 Task: Set the outline thickness for the text renderer to thick.
Action: Mouse moved to (140, 18)
Screenshot: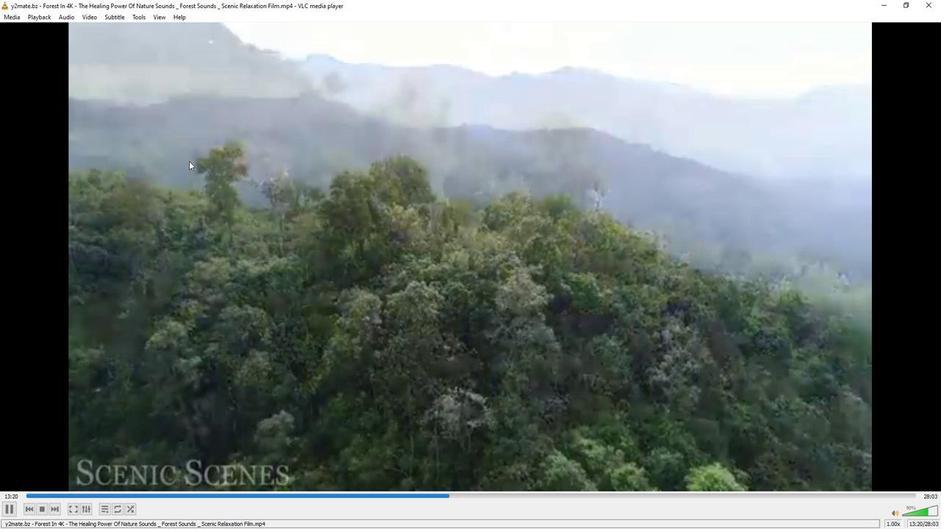 
Action: Mouse pressed left at (140, 18)
Screenshot: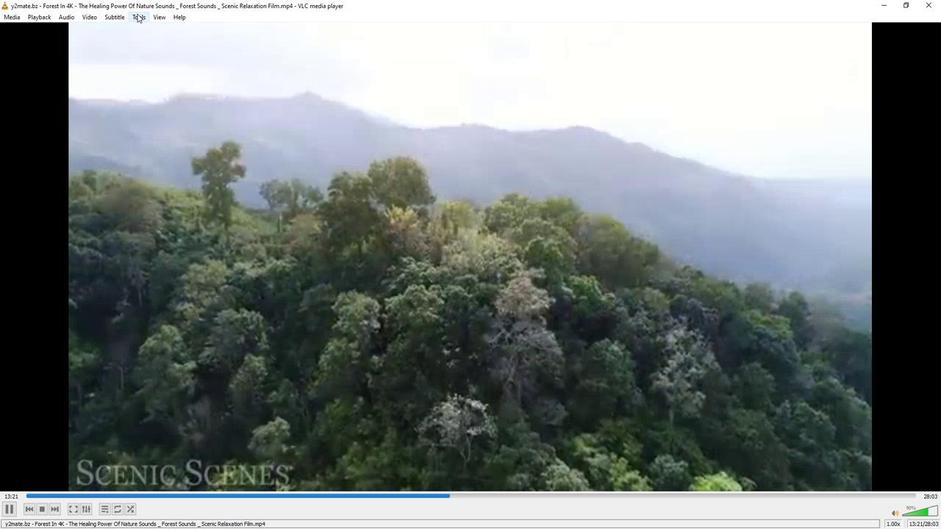 
Action: Mouse moved to (169, 133)
Screenshot: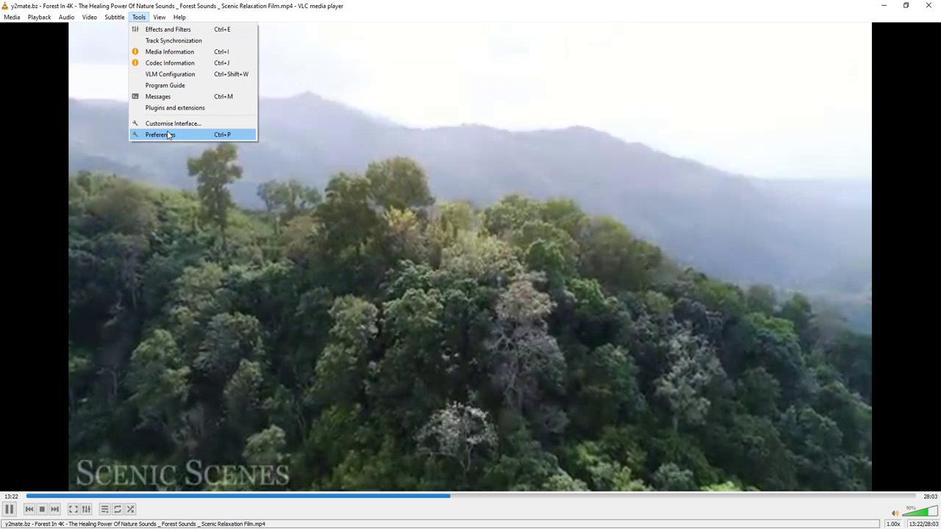 
Action: Mouse pressed left at (169, 133)
Screenshot: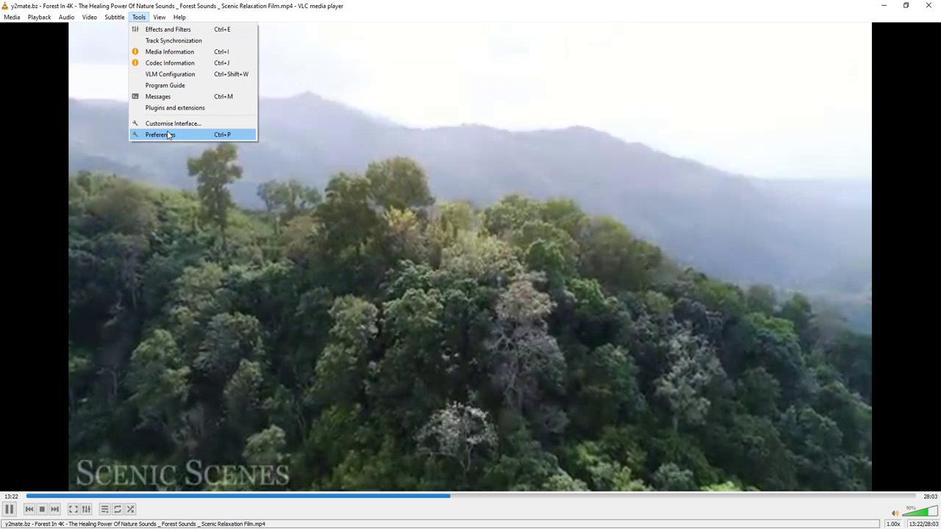 
Action: Mouse moved to (308, 425)
Screenshot: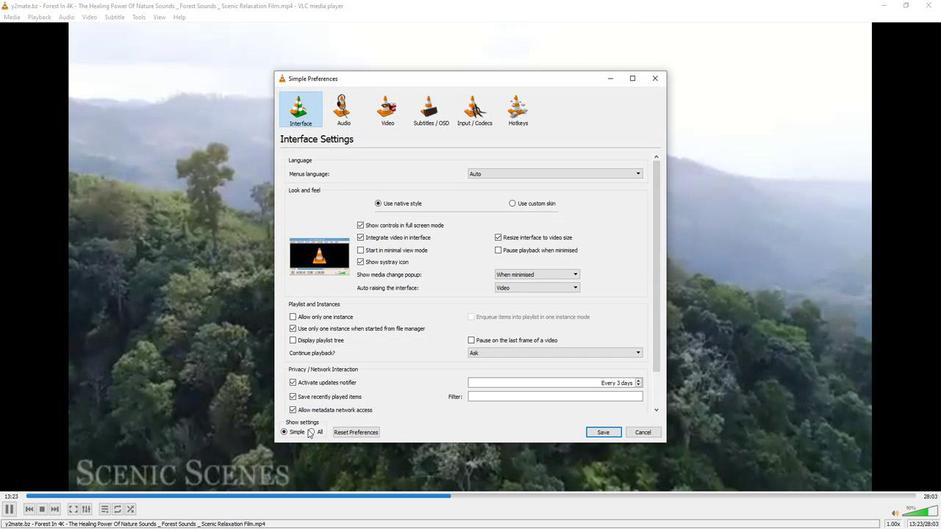 
Action: Mouse pressed left at (308, 425)
Screenshot: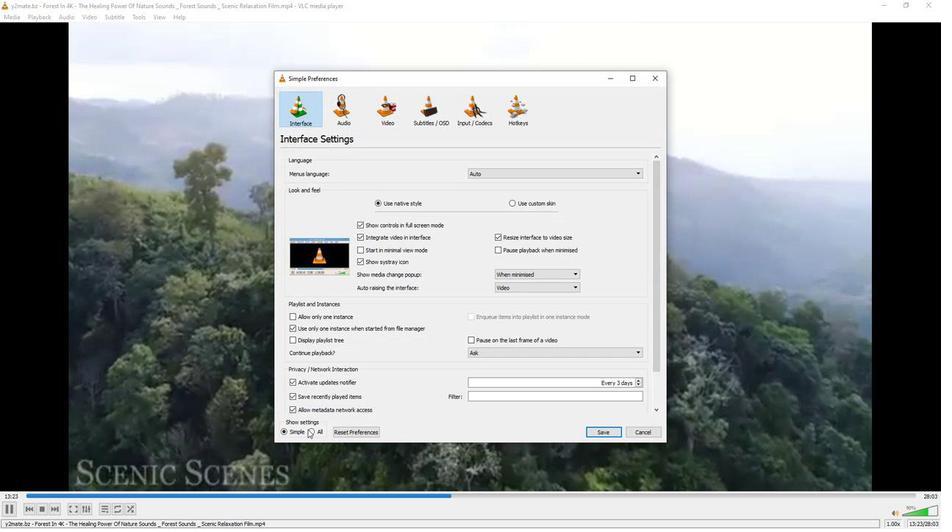 
Action: Mouse moved to (313, 424)
Screenshot: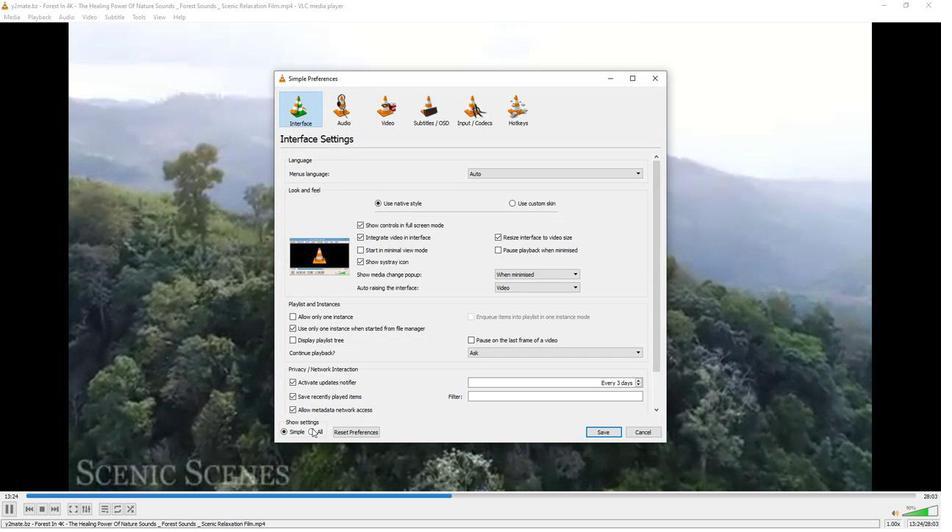 
Action: Mouse pressed left at (313, 424)
Screenshot: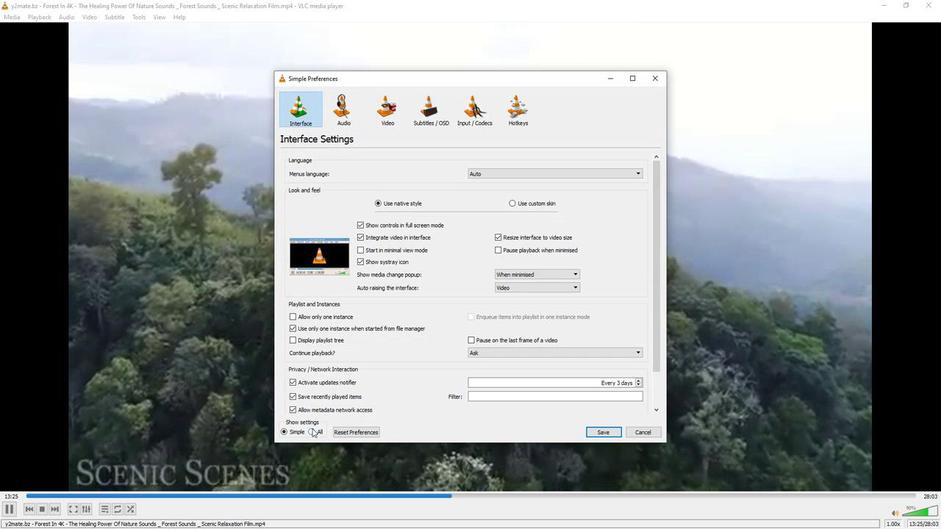 
Action: Mouse moved to (319, 334)
Screenshot: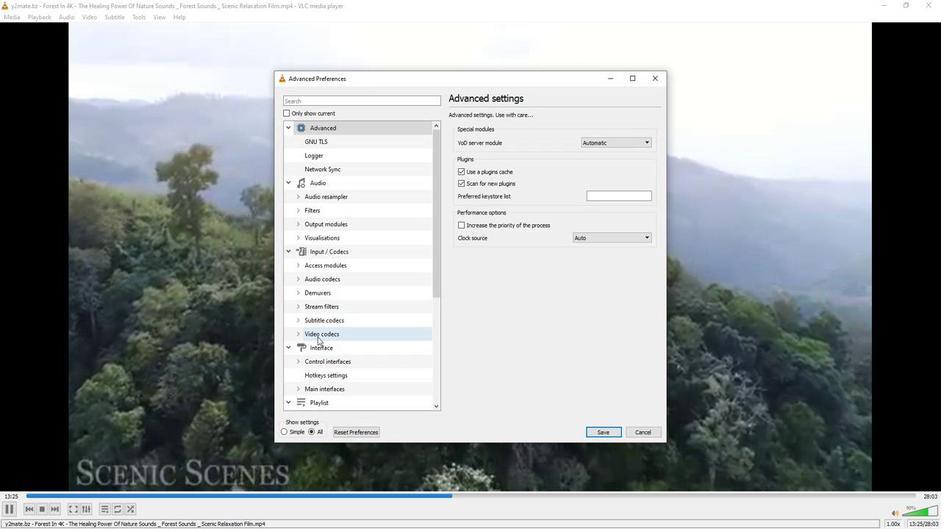 
Action: Mouse scrolled (319, 334) with delta (0, 0)
Screenshot: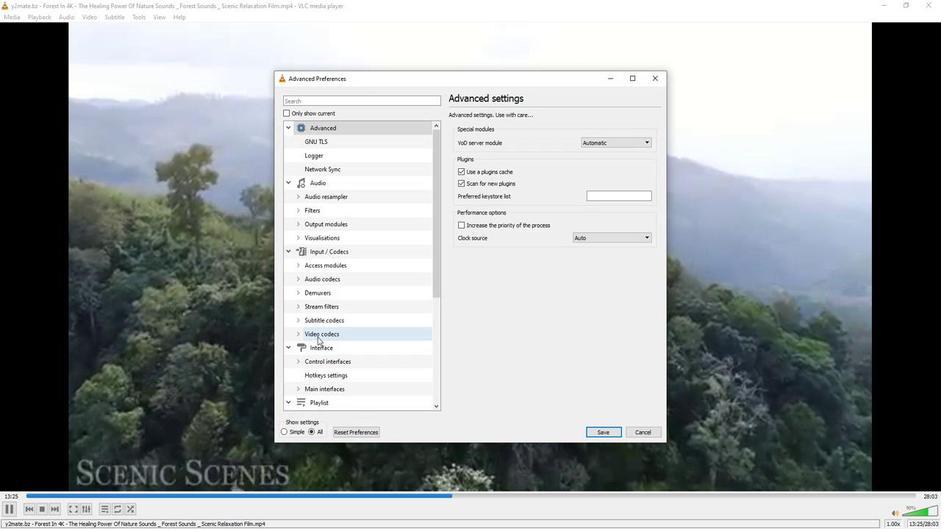 
Action: Mouse scrolled (319, 334) with delta (0, 0)
Screenshot: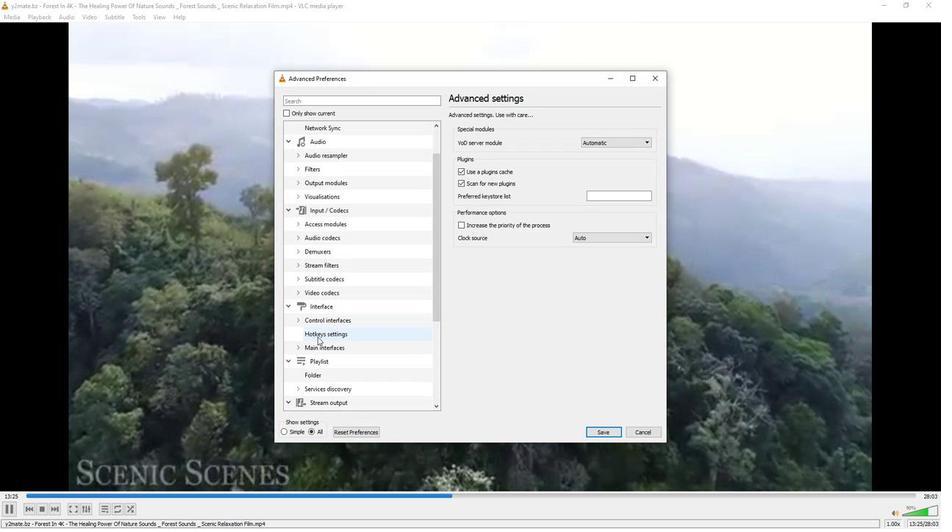 
Action: Mouse scrolled (319, 334) with delta (0, 0)
Screenshot: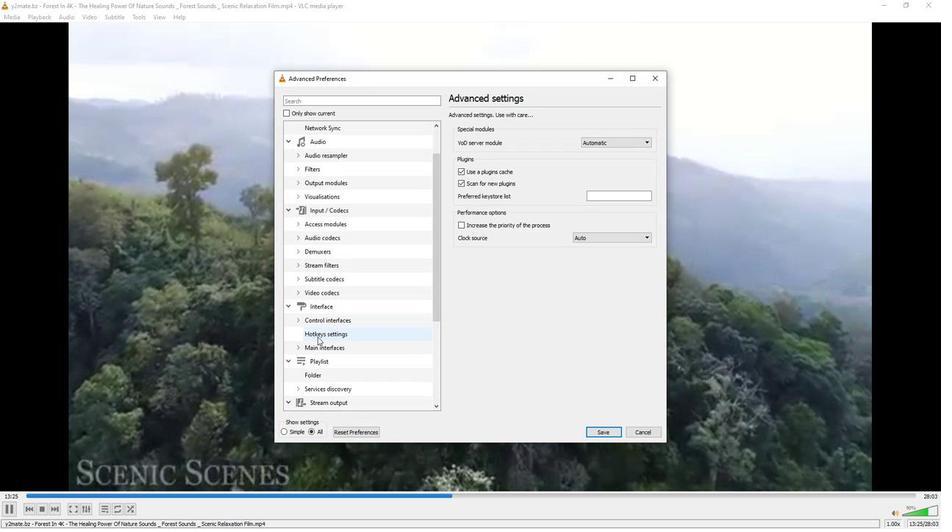 
Action: Mouse scrolled (319, 334) with delta (0, 0)
Screenshot: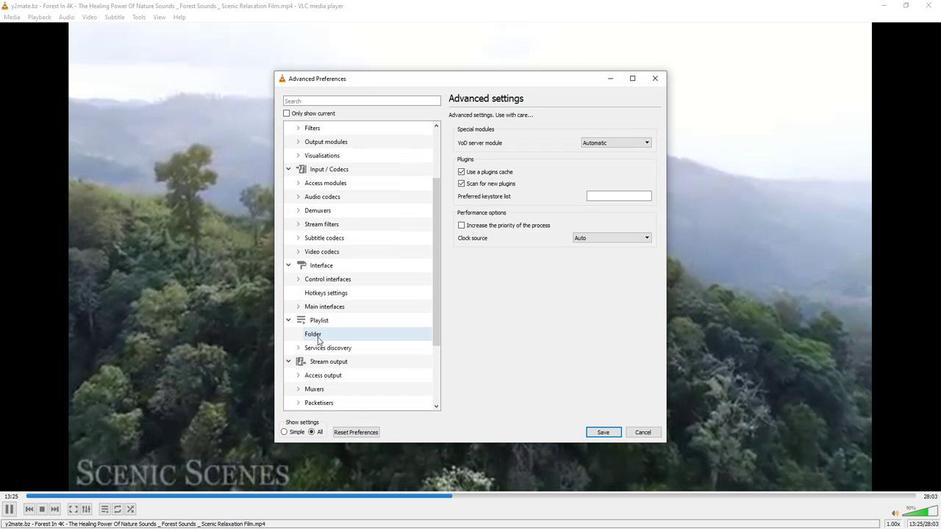 
Action: Mouse scrolled (319, 334) with delta (0, 0)
Screenshot: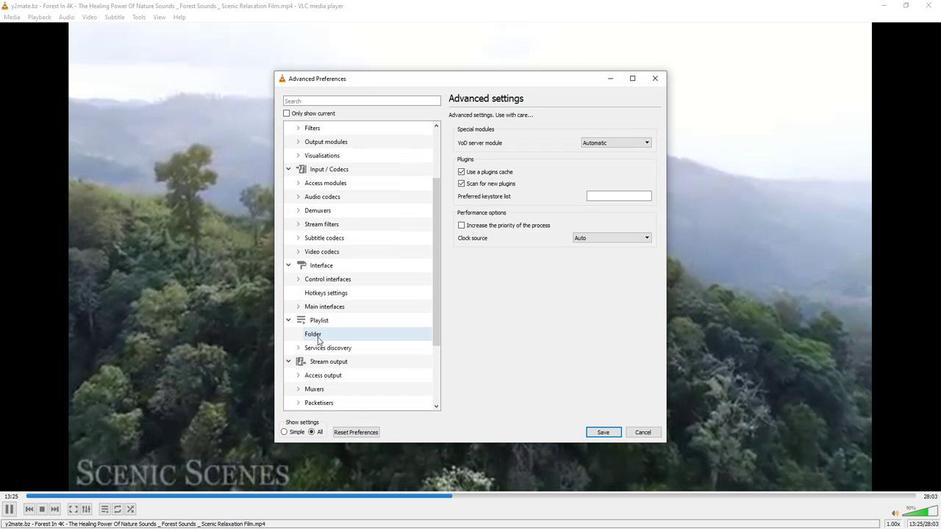 
Action: Mouse scrolled (319, 334) with delta (0, 0)
Screenshot: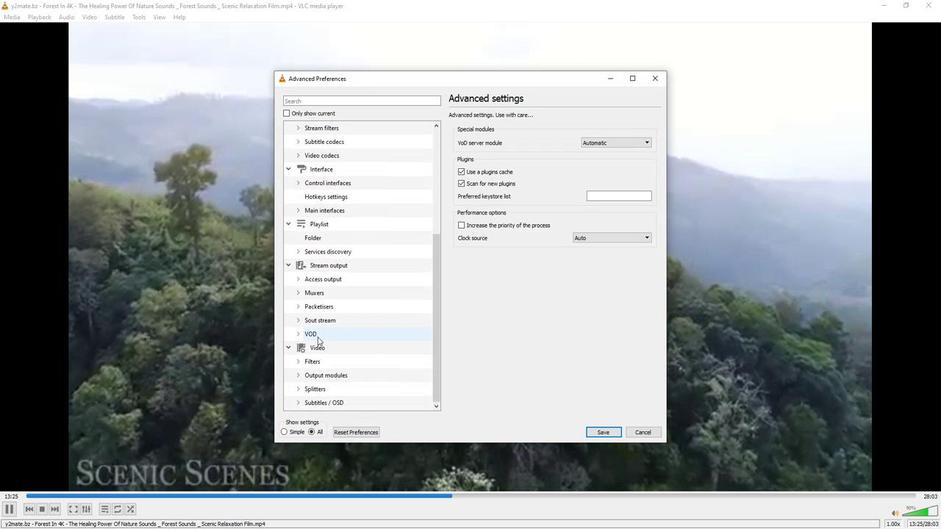 
Action: Mouse scrolled (319, 334) with delta (0, 0)
Screenshot: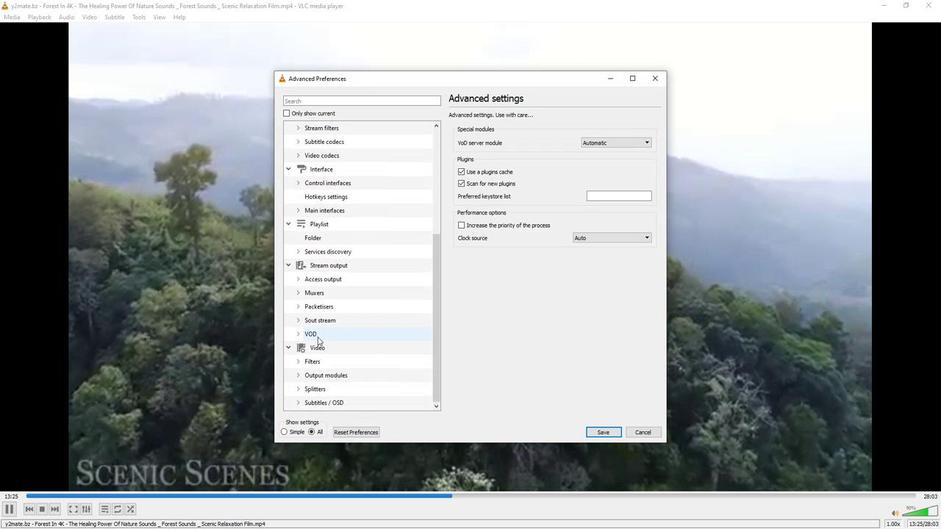 
Action: Mouse moved to (319, 333)
Screenshot: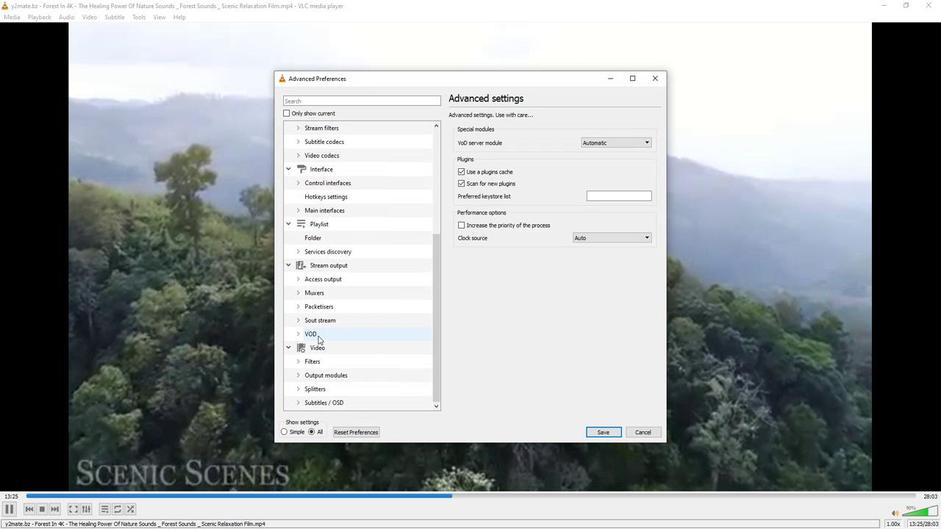 
Action: Mouse scrolled (319, 333) with delta (0, 0)
Screenshot: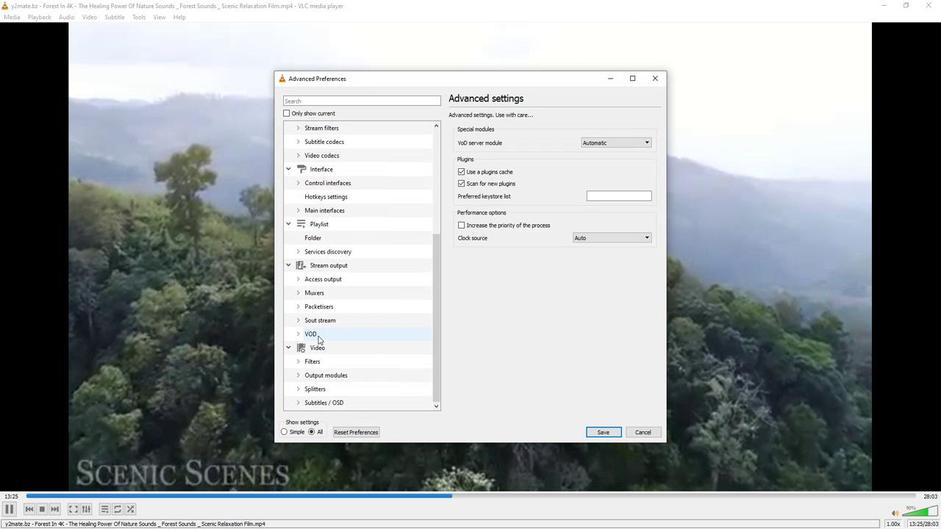 
Action: Mouse moved to (301, 398)
Screenshot: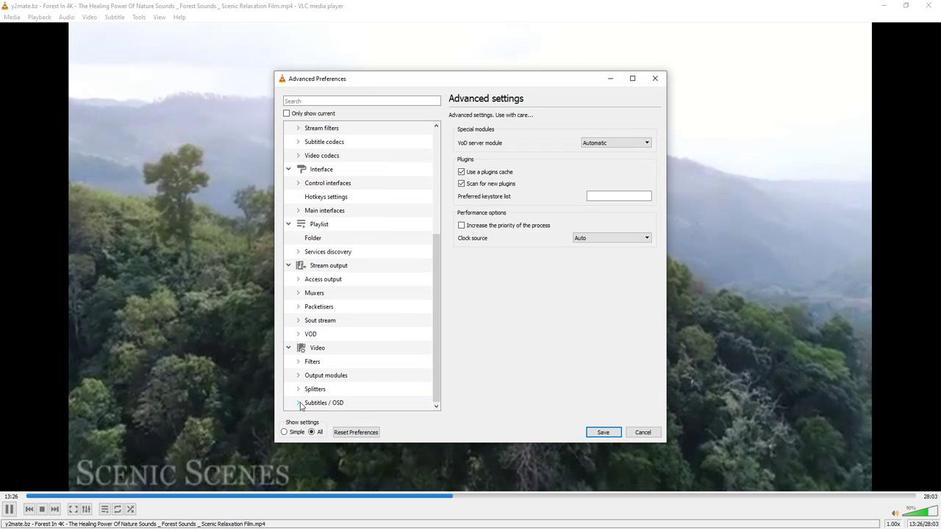 
Action: Mouse pressed left at (301, 398)
Screenshot: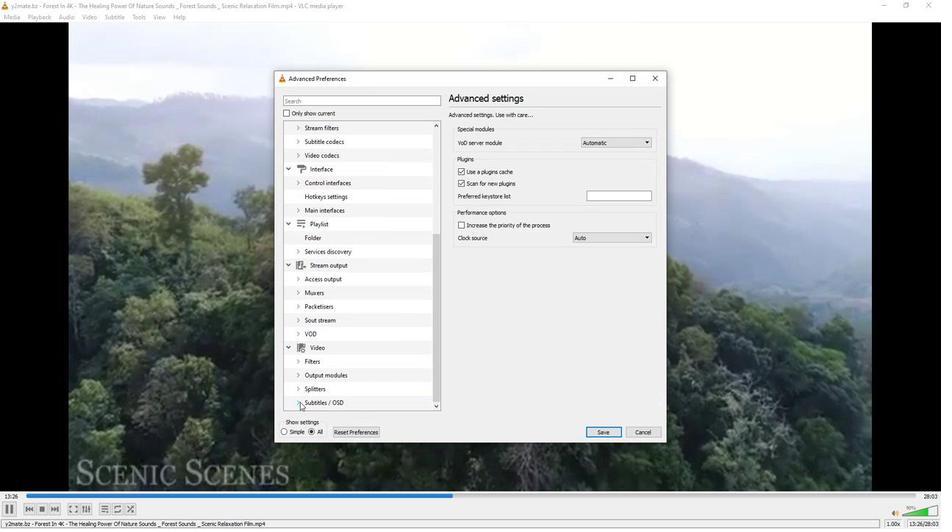 
Action: Mouse moved to (303, 358)
Screenshot: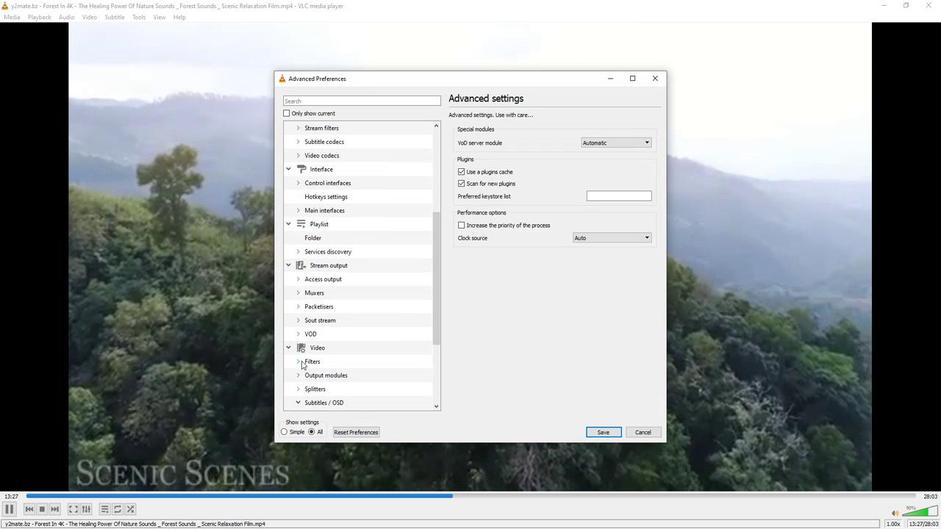 
Action: Mouse scrolled (303, 358) with delta (0, 0)
Screenshot: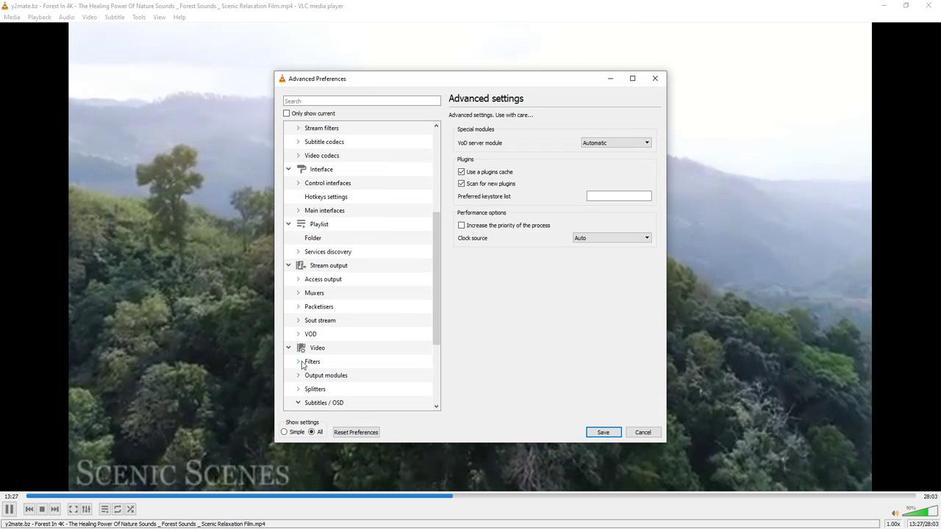 
Action: Mouse scrolled (303, 358) with delta (0, 0)
Screenshot: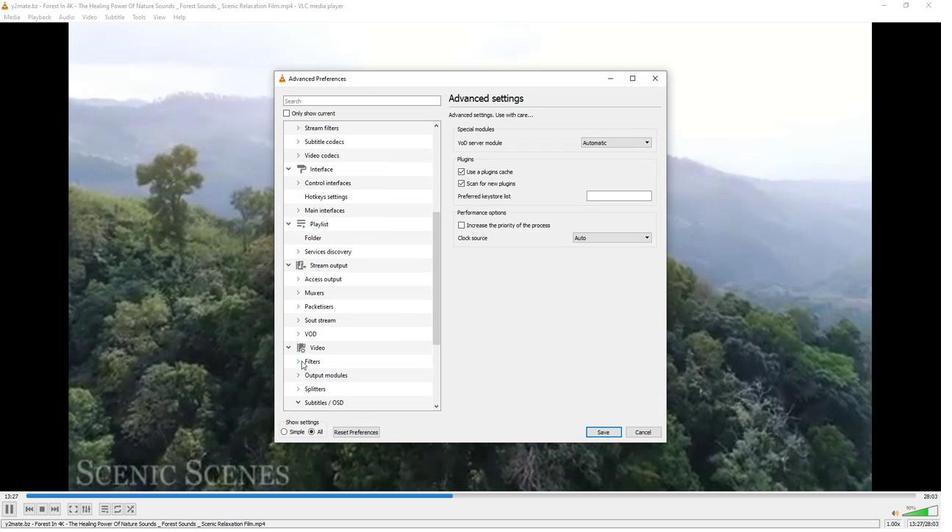 
Action: Mouse scrolled (303, 358) with delta (0, 0)
Screenshot: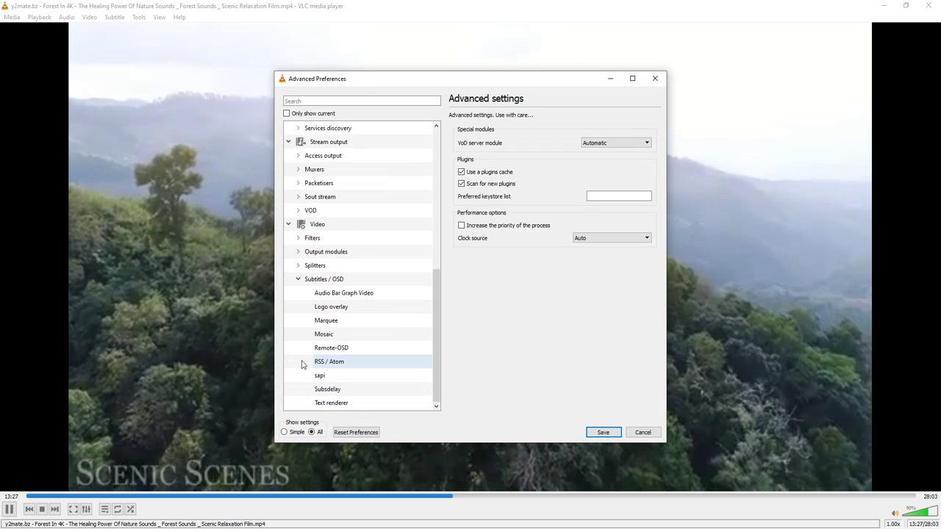 
Action: Mouse scrolled (303, 358) with delta (0, 0)
Screenshot: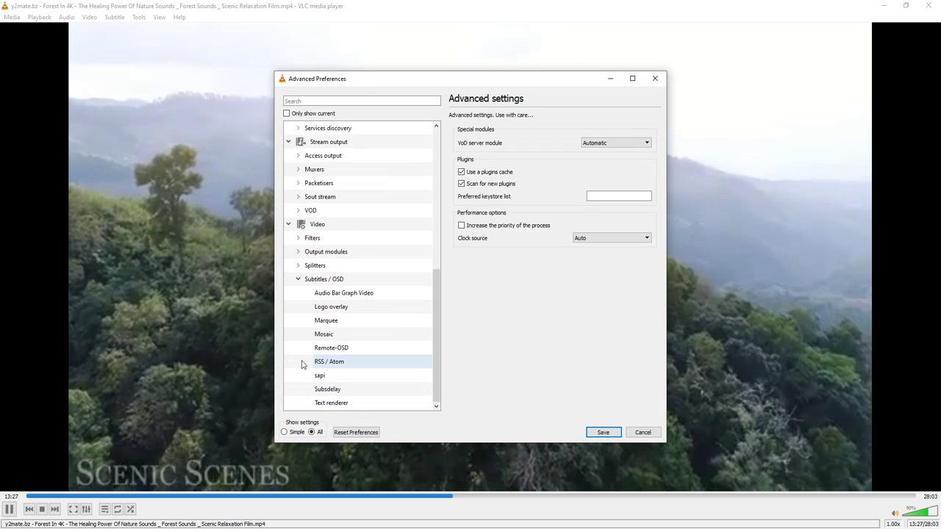 
Action: Mouse scrolled (303, 358) with delta (0, 0)
Screenshot: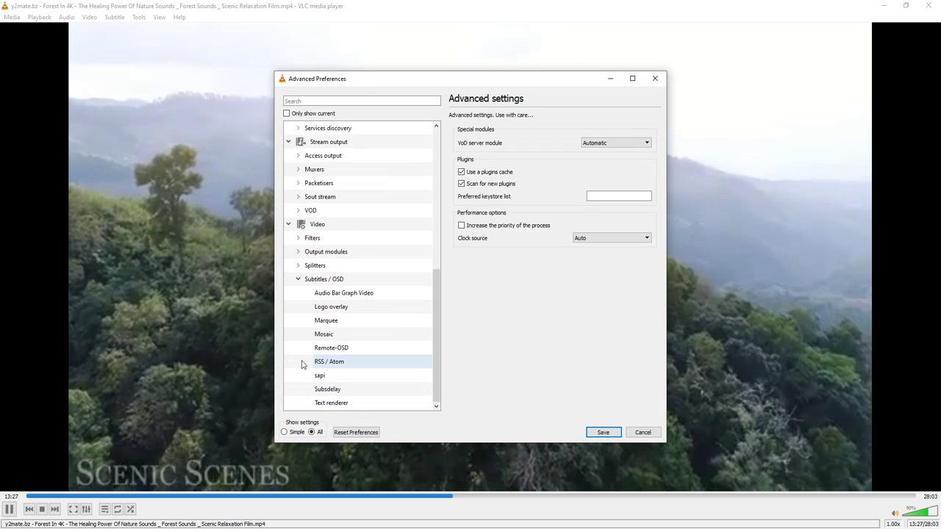 
Action: Mouse moved to (303, 356)
Screenshot: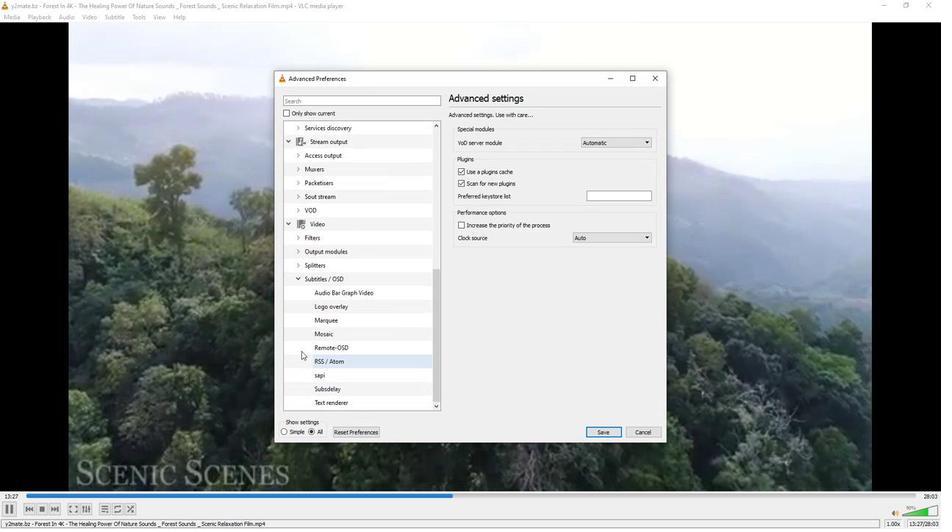 
Action: Mouse scrolled (303, 356) with delta (0, 0)
Screenshot: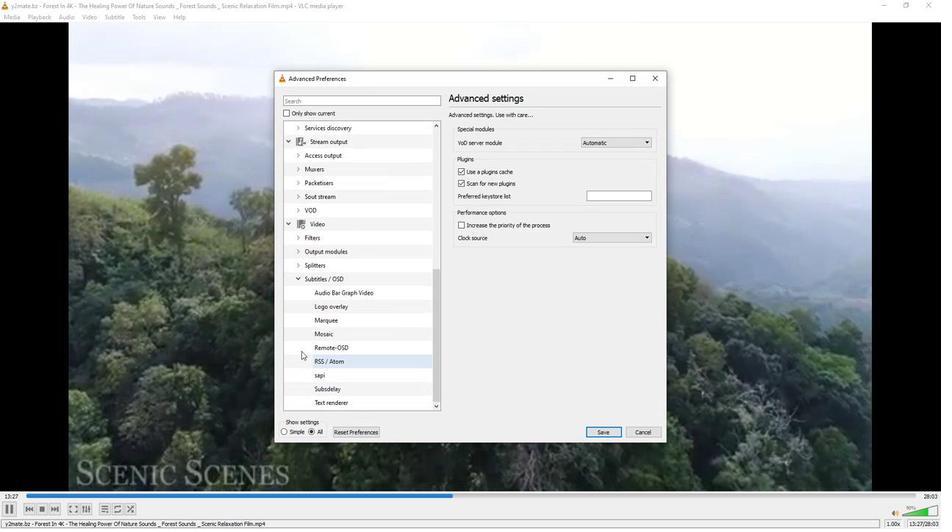 
Action: Mouse moved to (303, 351)
Screenshot: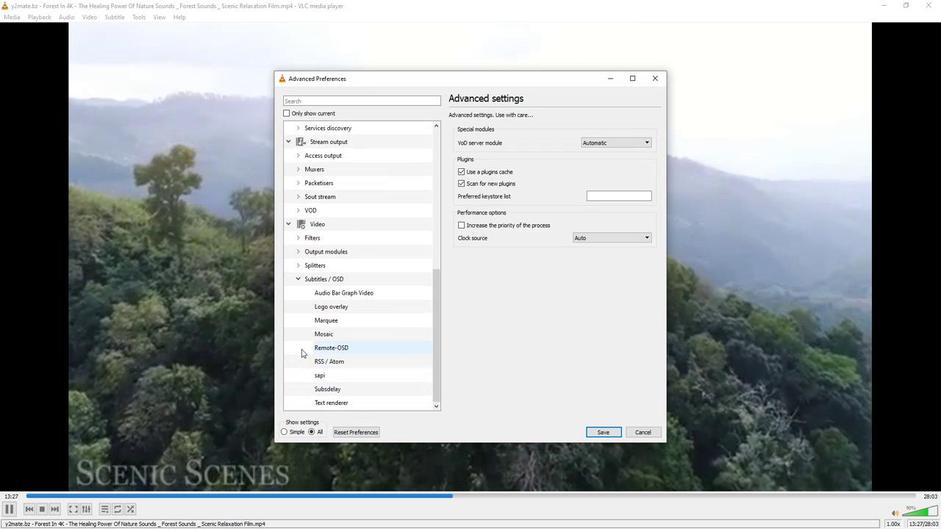 
Action: Mouse scrolled (303, 350) with delta (0, 0)
Screenshot: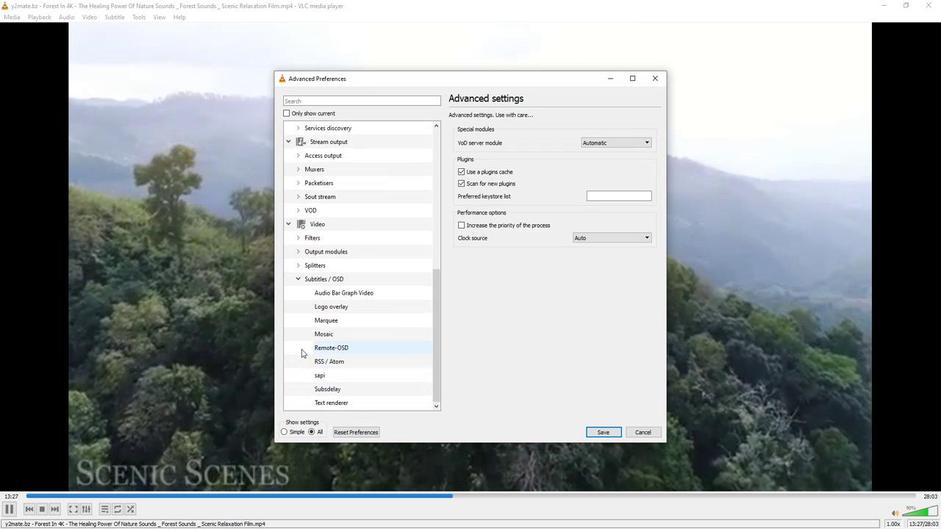 
Action: Mouse moved to (303, 348)
Screenshot: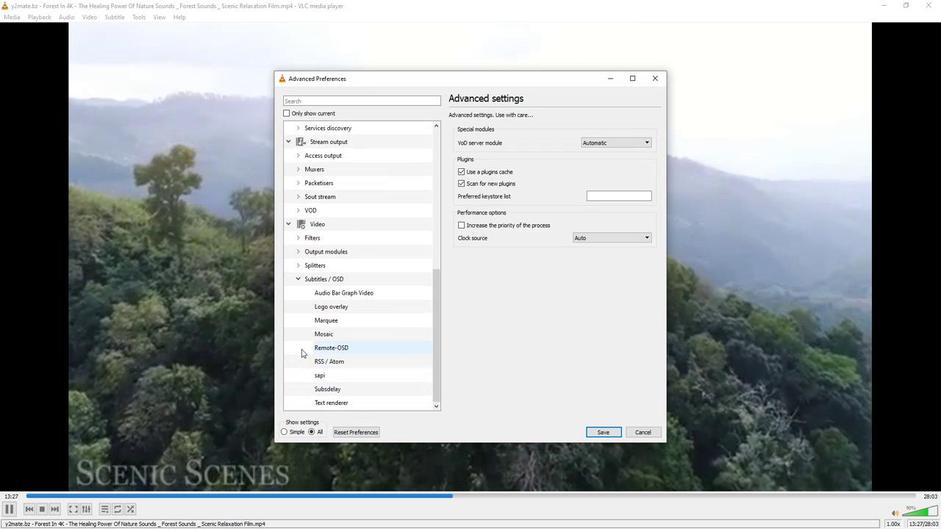 
Action: Mouse scrolled (303, 347) with delta (0, 0)
Screenshot: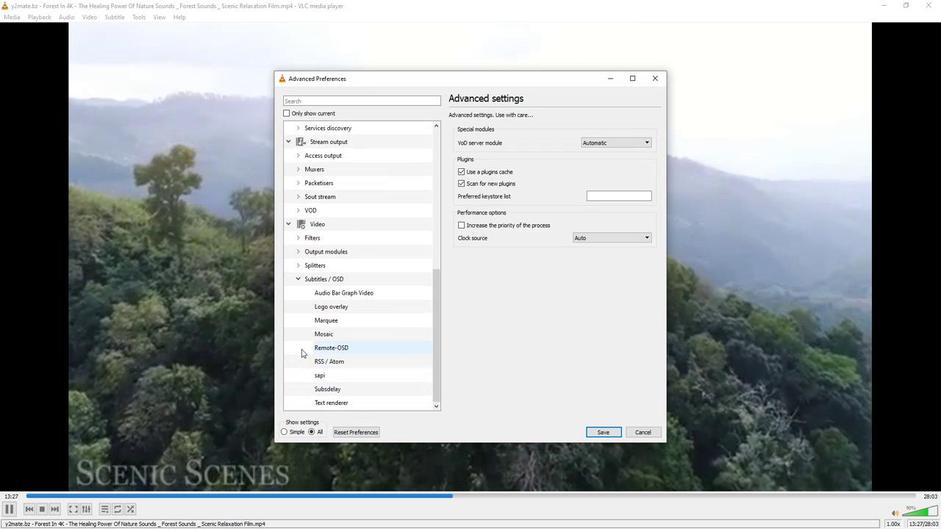 
Action: Mouse moved to (330, 401)
Screenshot: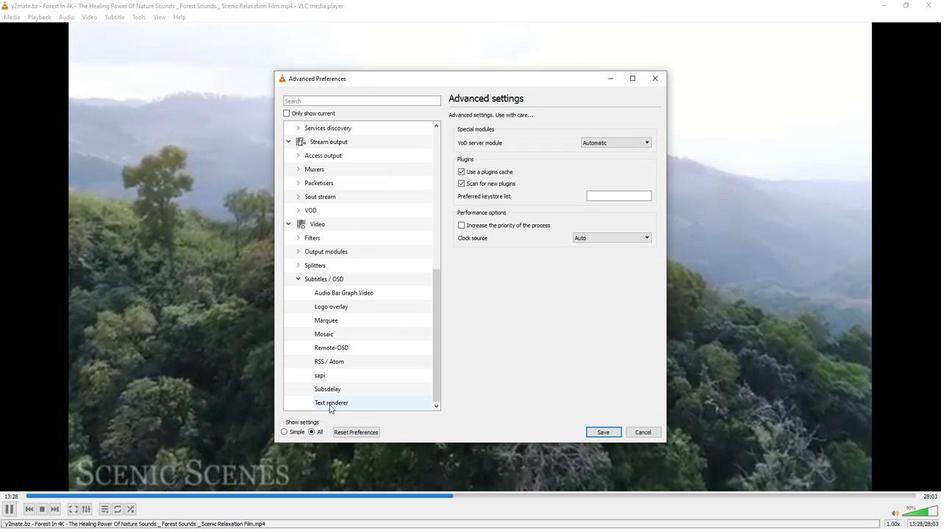 
Action: Mouse pressed left at (330, 401)
Screenshot: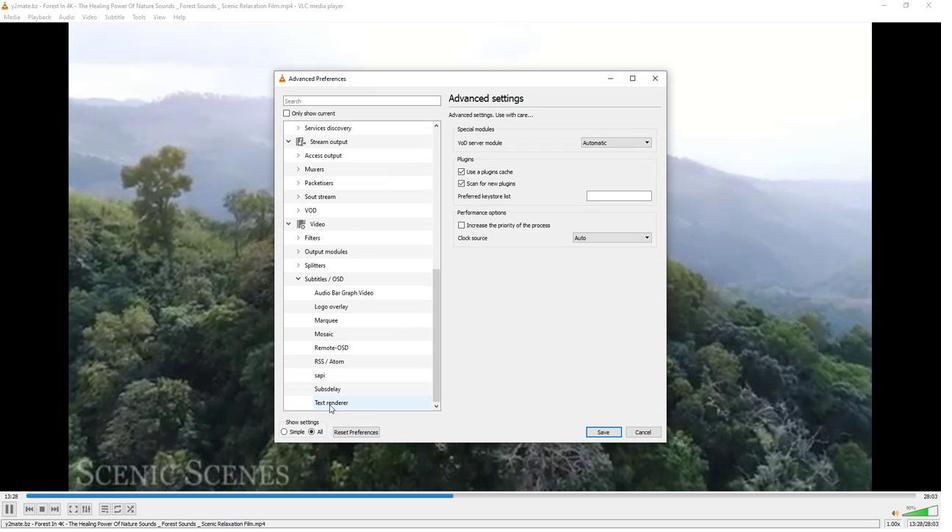 
Action: Mouse moved to (650, 276)
Screenshot: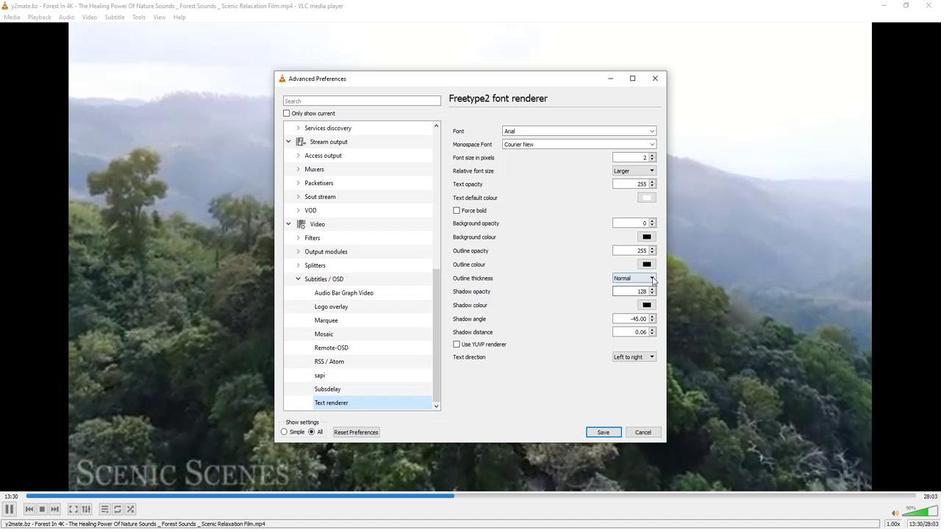 
Action: Mouse pressed left at (650, 276)
Screenshot: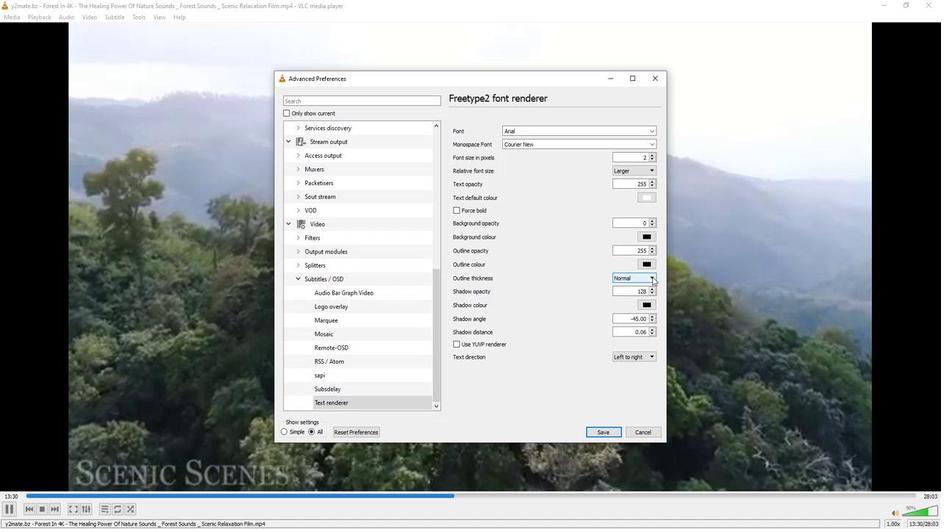 
Action: Mouse moved to (622, 305)
Screenshot: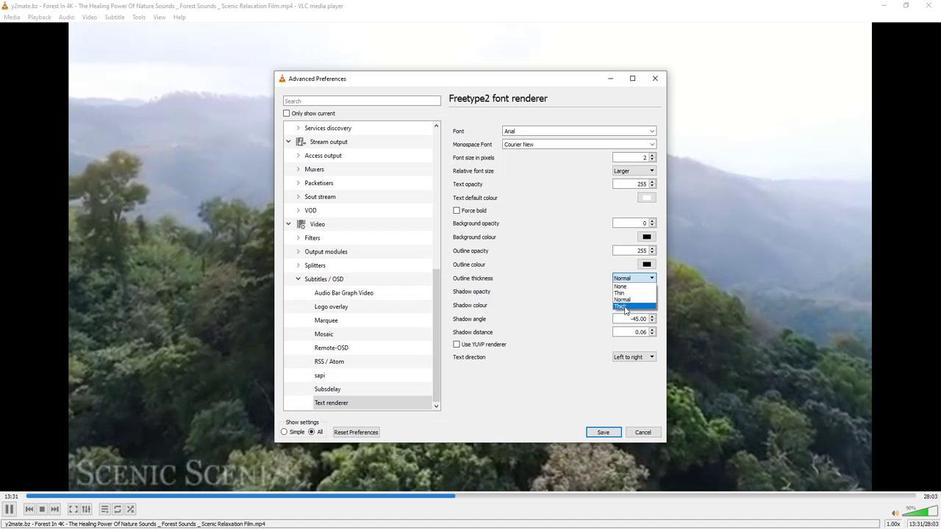 
Action: Mouse pressed left at (622, 305)
Screenshot: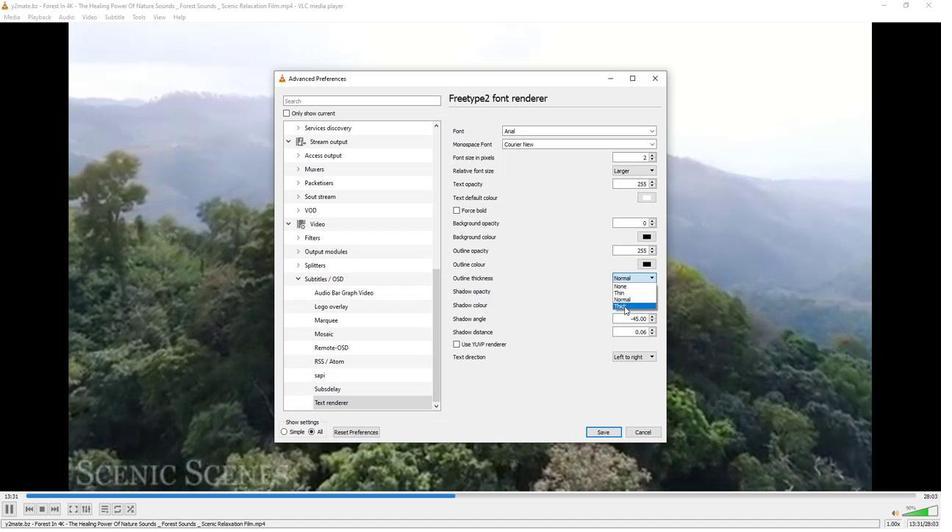 
